 Task: Add Grain Berry Multi Bran Flakes Cereal to the cart.
Action: Mouse moved to (784, 283)
Screenshot: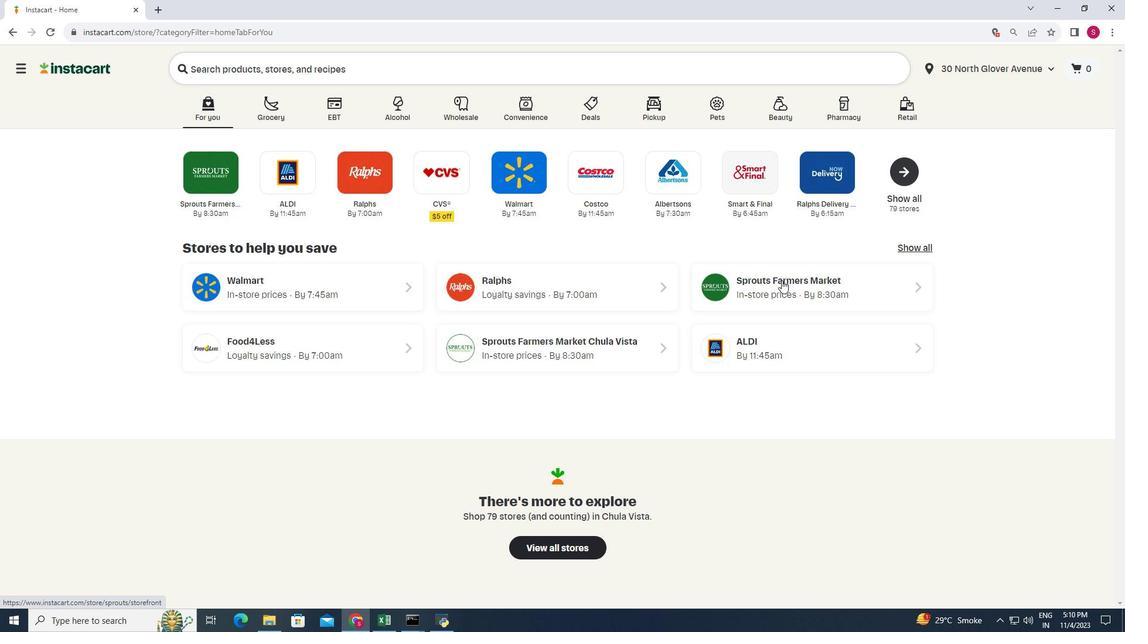 
Action: Mouse pressed left at (784, 283)
Screenshot: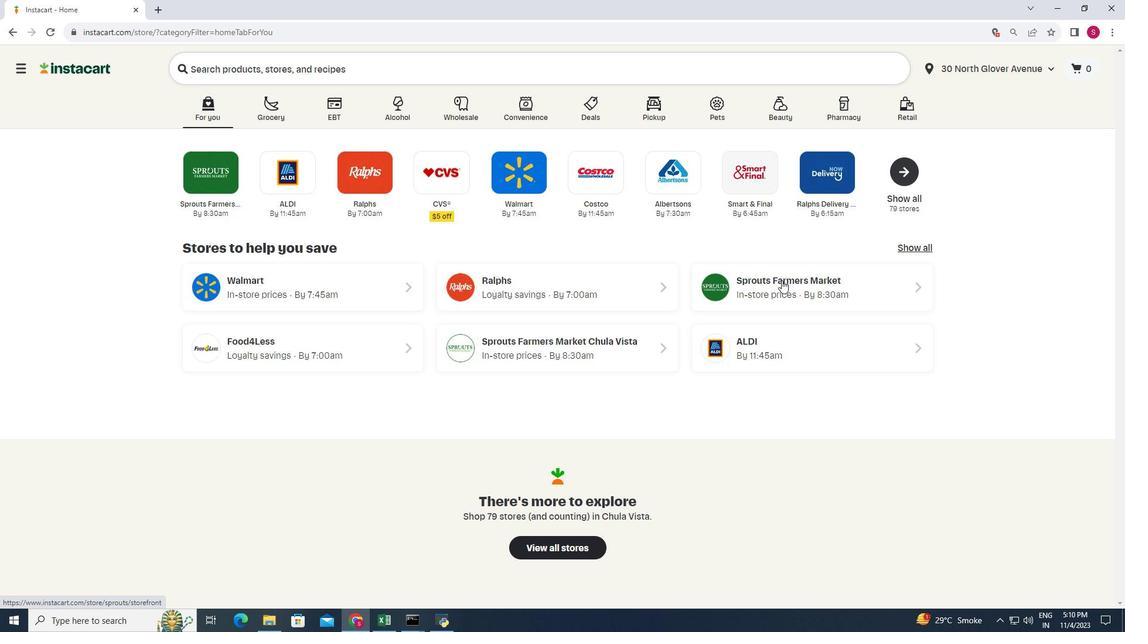
Action: Mouse moved to (111, 422)
Screenshot: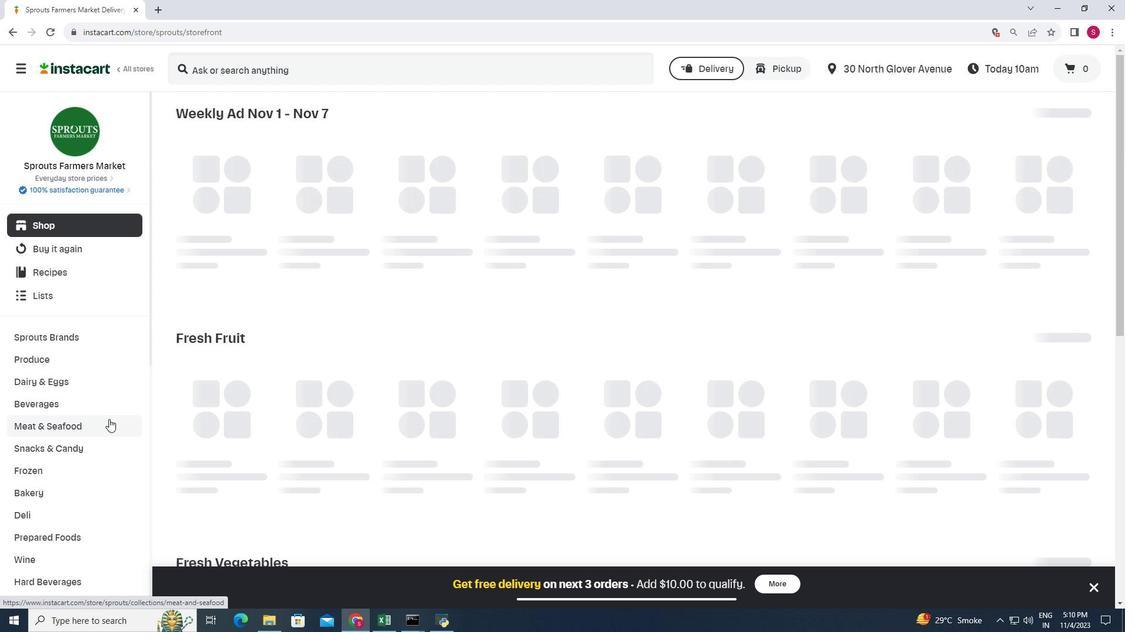 
Action: Mouse scrolled (111, 421) with delta (0, 0)
Screenshot: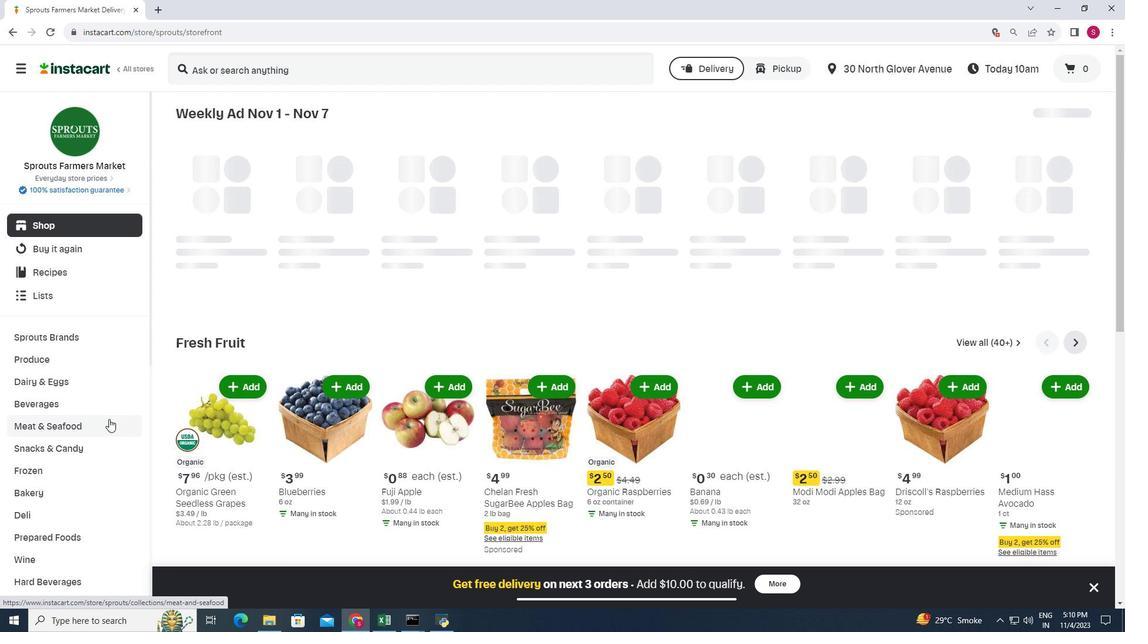 
Action: Mouse scrolled (111, 421) with delta (0, 0)
Screenshot: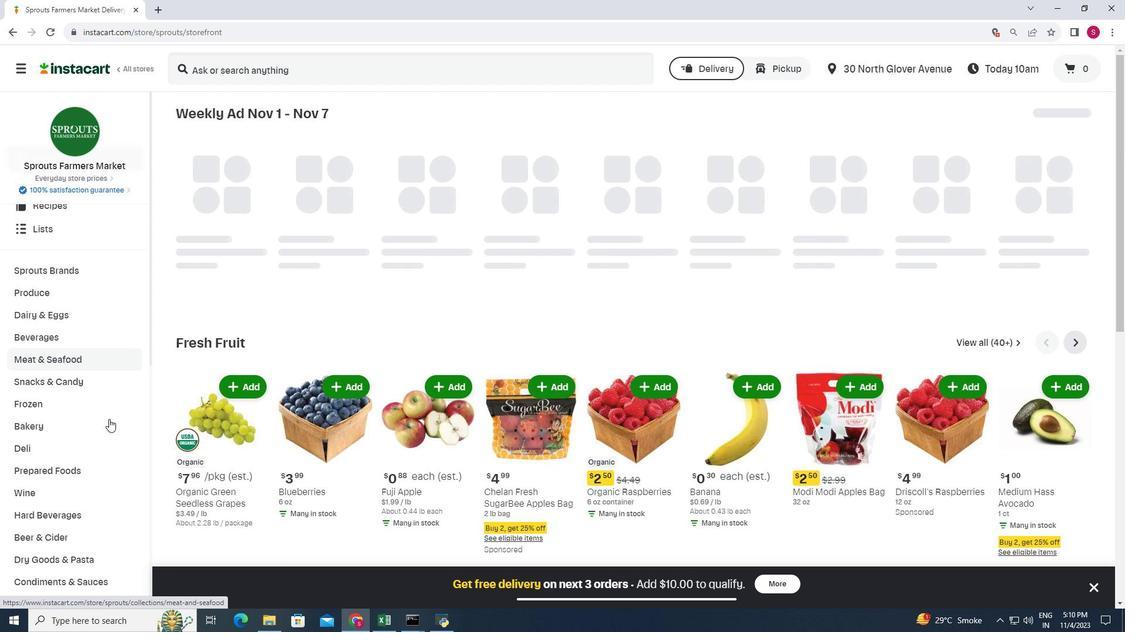 
Action: Mouse scrolled (111, 421) with delta (0, 0)
Screenshot: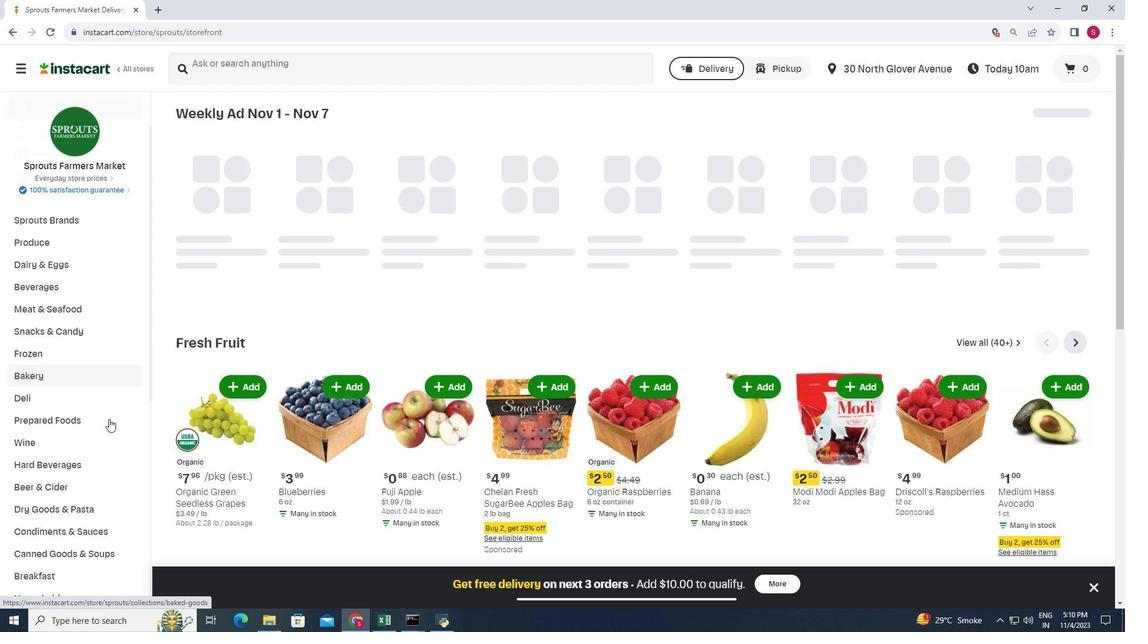 
Action: Mouse moved to (81, 513)
Screenshot: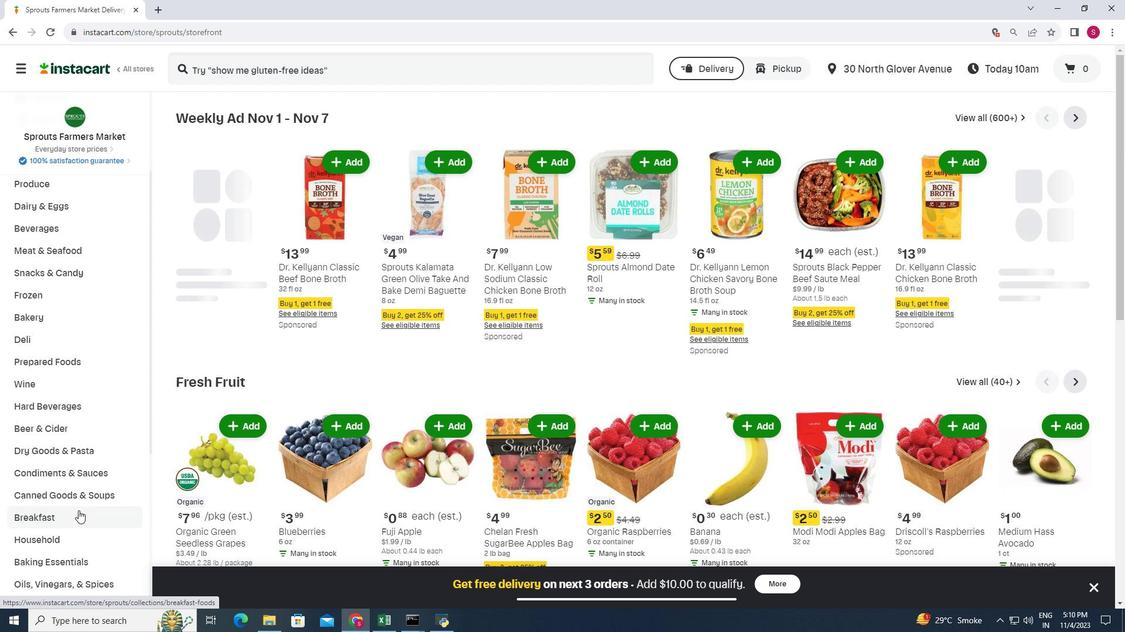 
Action: Mouse pressed left at (81, 513)
Screenshot: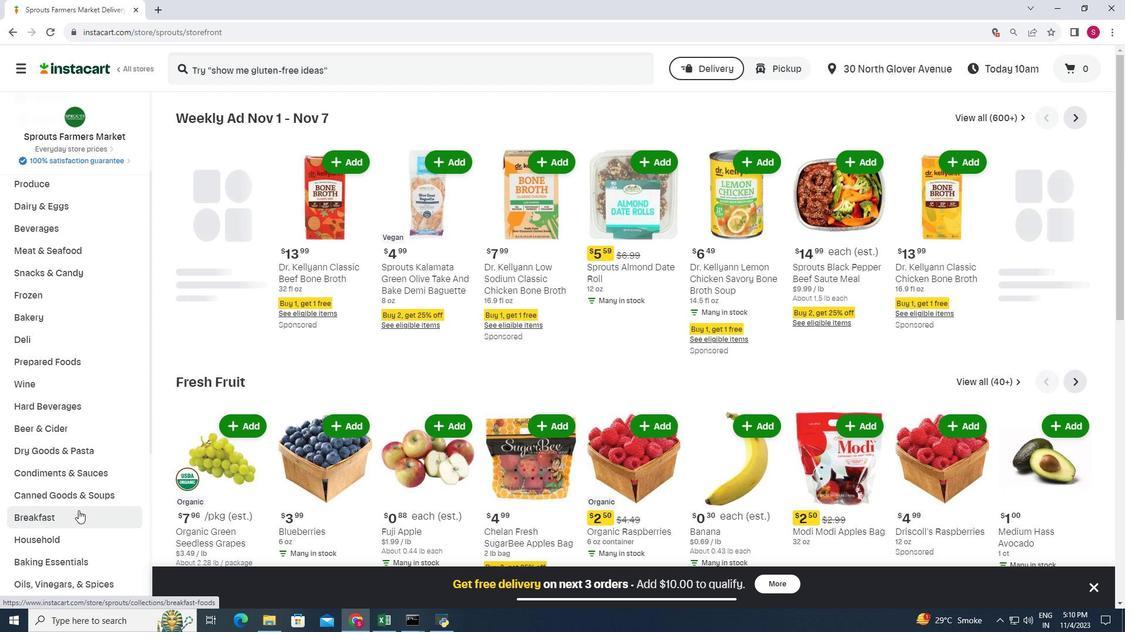 
Action: Mouse moved to (772, 147)
Screenshot: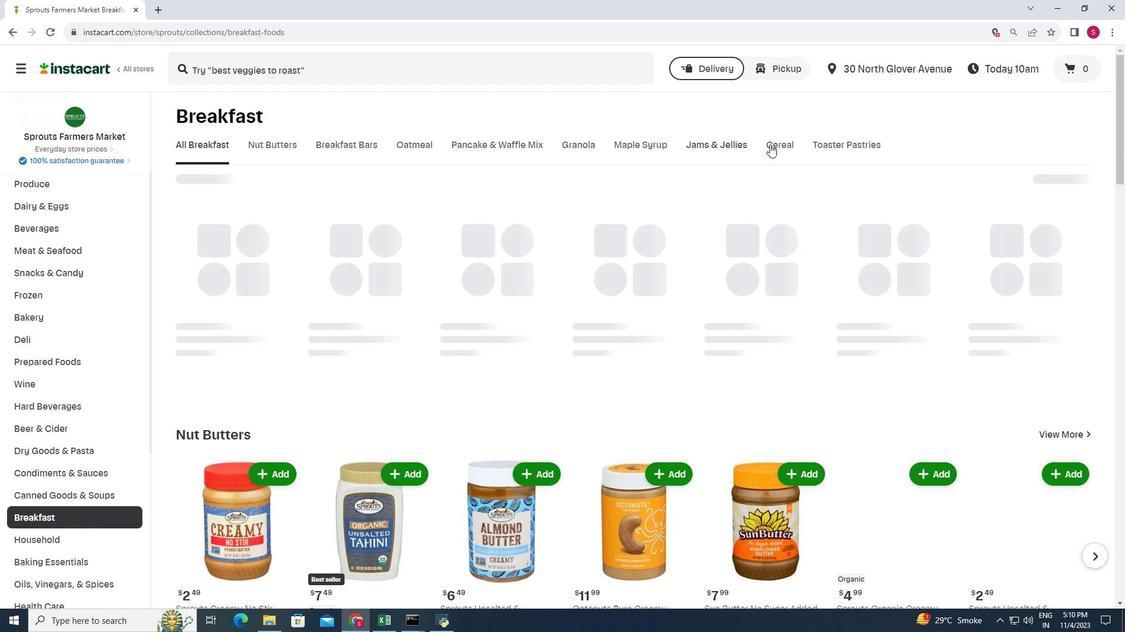 
Action: Mouse pressed left at (772, 147)
Screenshot: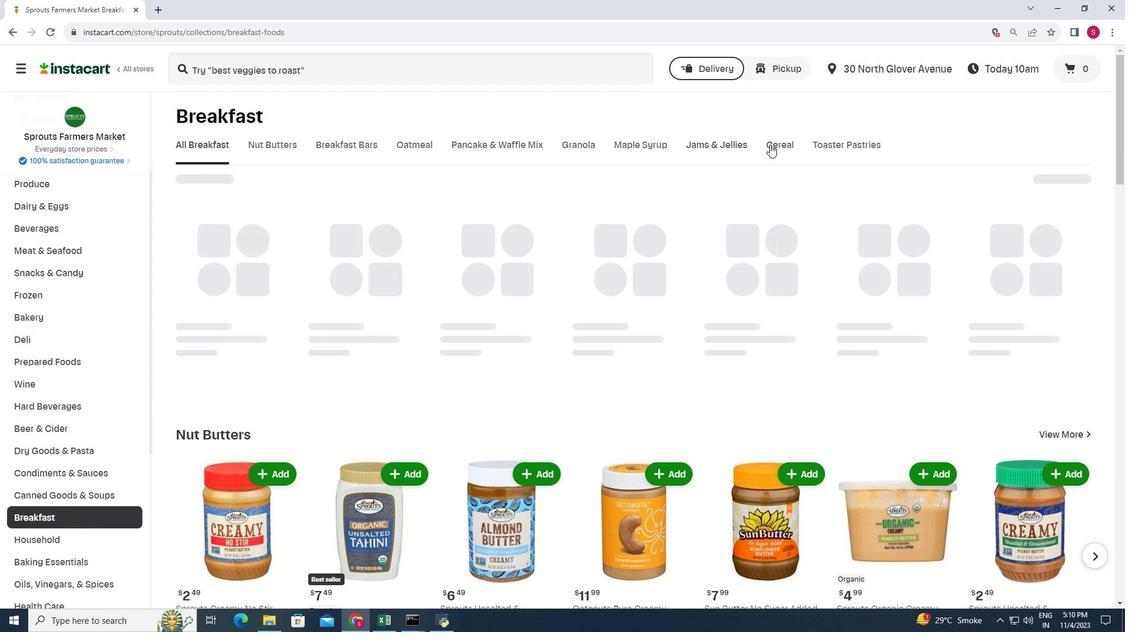 
Action: Mouse moved to (540, 195)
Screenshot: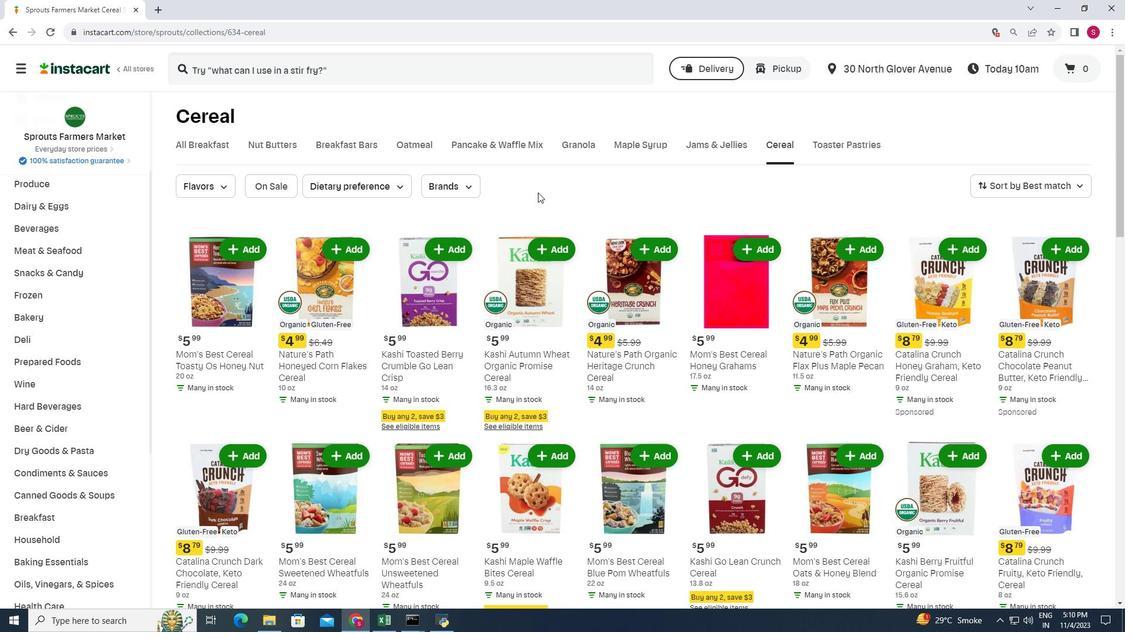 
Action: Mouse scrolled (540, 195) with delta (0, 0)
Screenshot: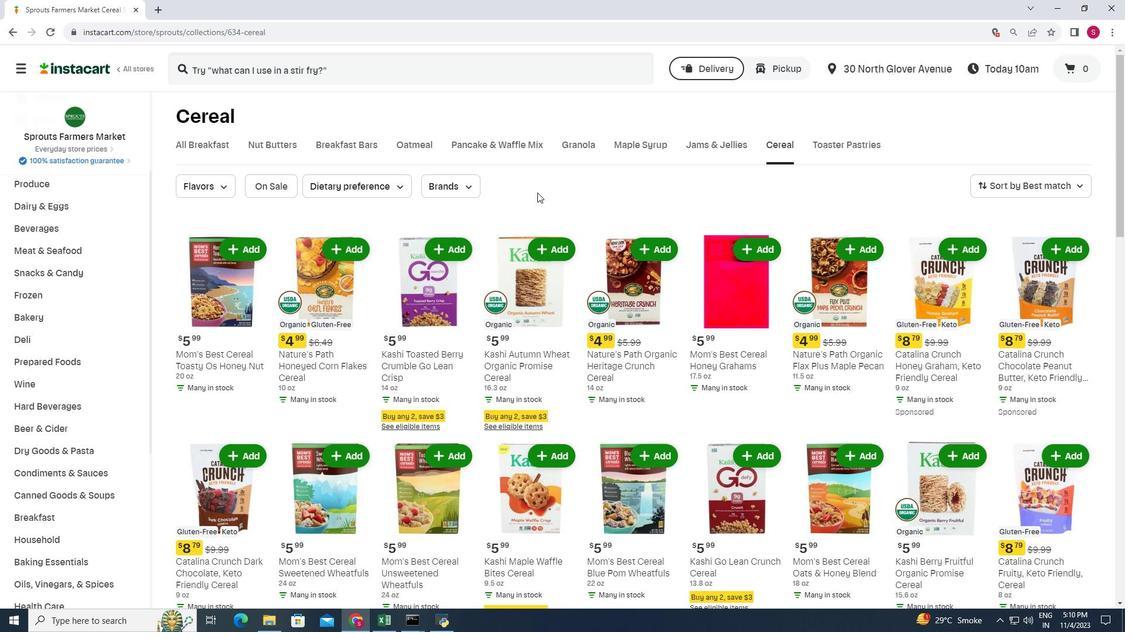
Action: Mouse moved to (540, 195)
Screenshot: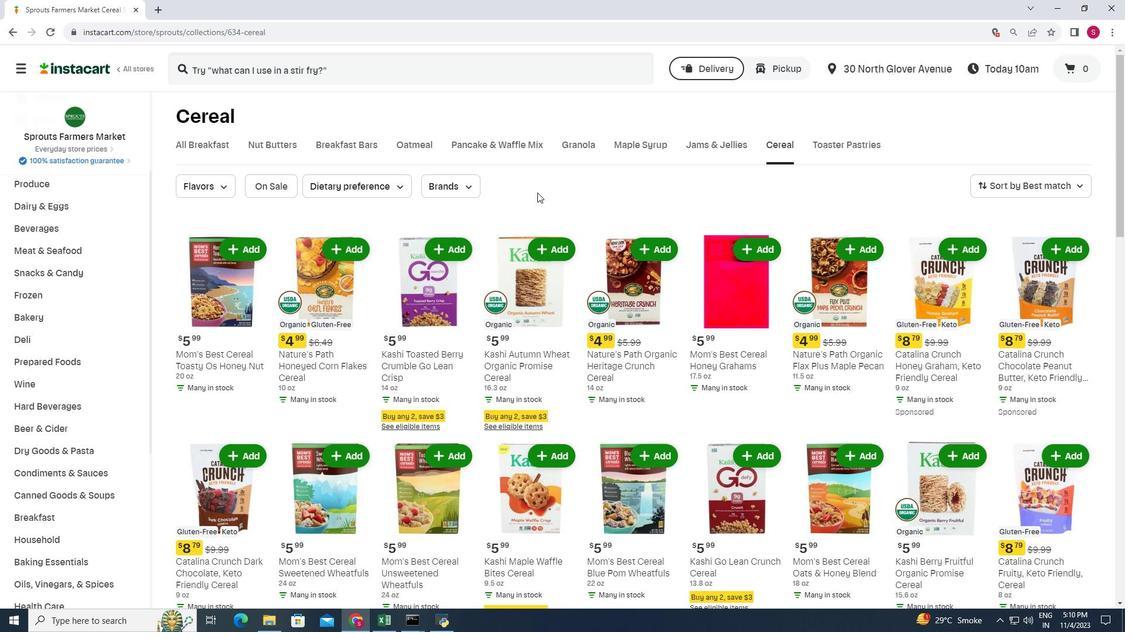 
Action: Mouse scrolled (540, 195) with delta (0, 0)
Screenshot: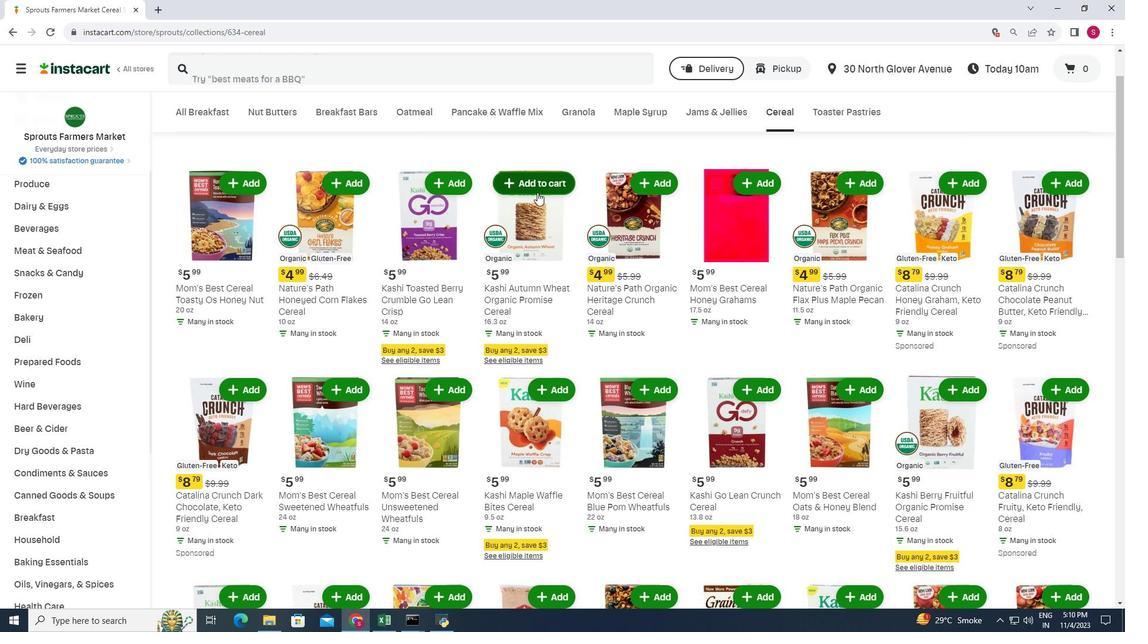 
Action: Mouse moved to (540, 195)
Screenshot: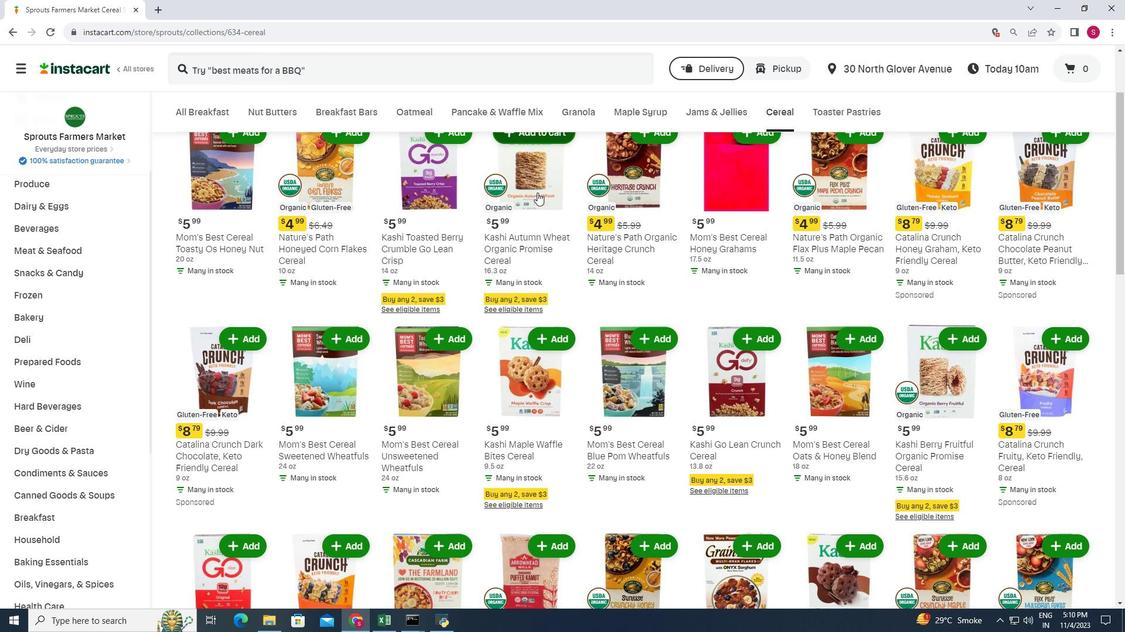 
Action: Mouse scrolled (540, 195) with delta (0, 0)
Screenshot: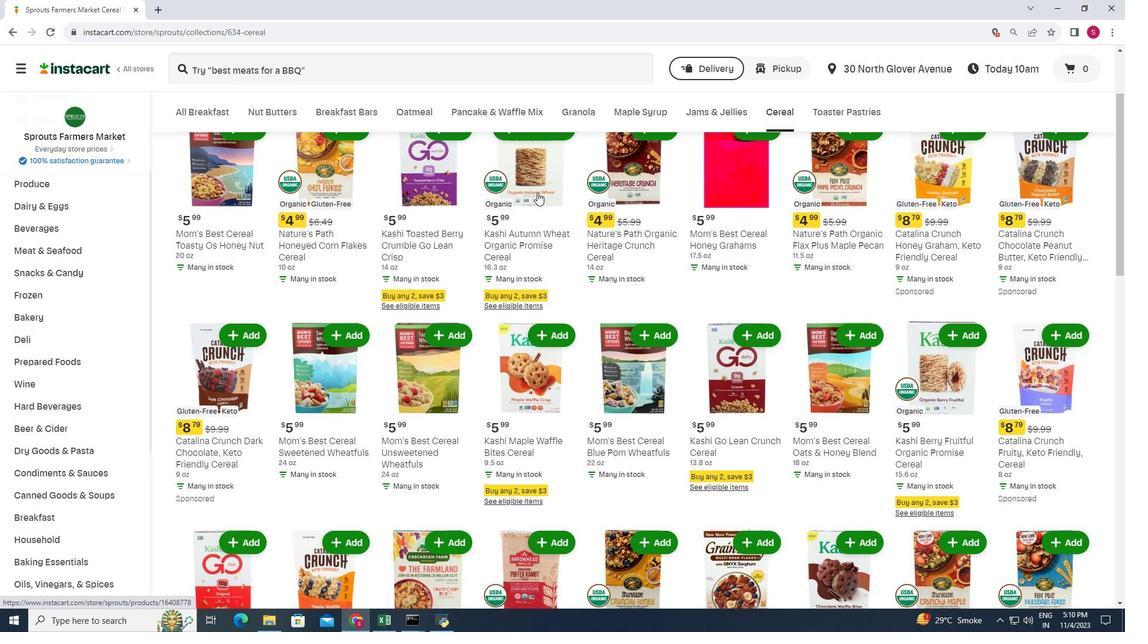 
Action: Mouse scrolled (540, 195) with delta (0, 0)
Screenshot: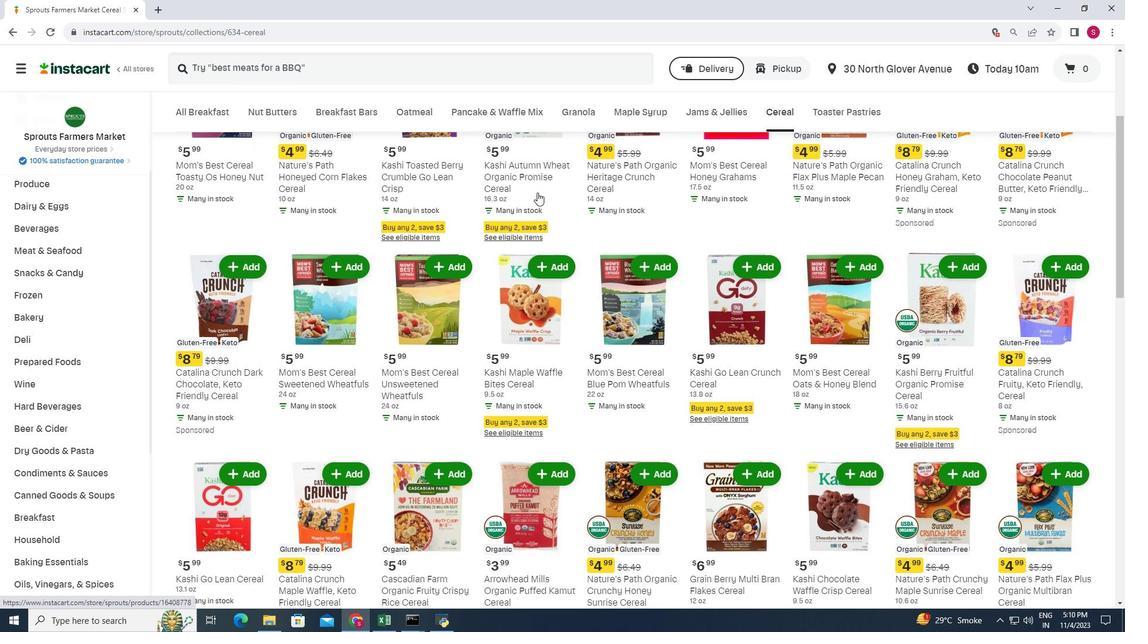 
Action: Mouse scrolled (540, 195) with delta (0, 0)
Screenshot: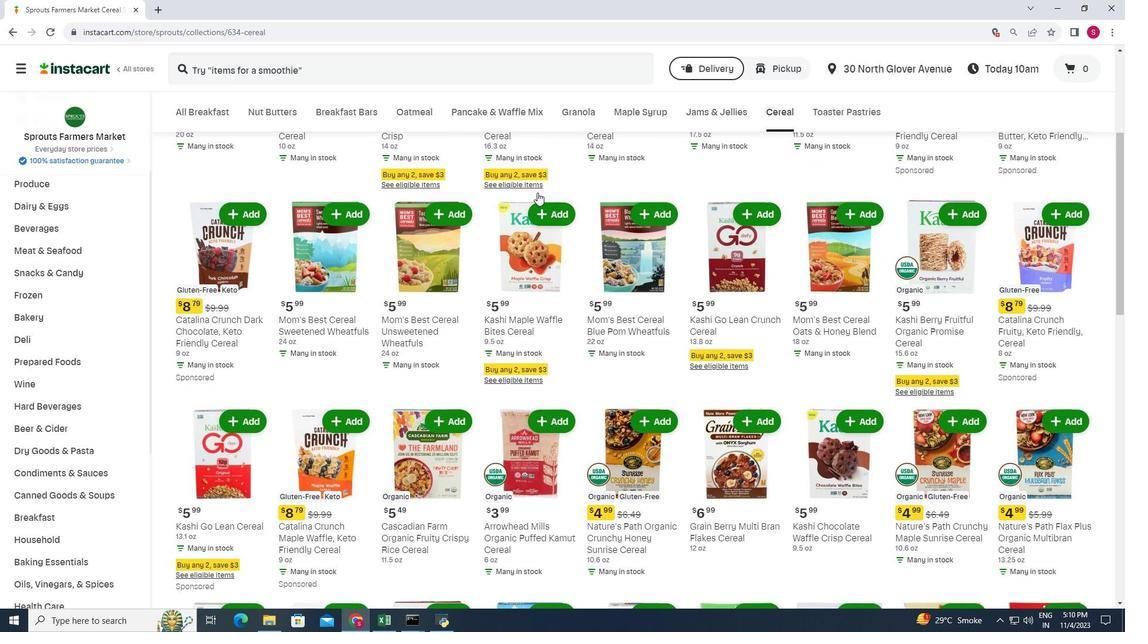 
Action: Mouse moved to (540, 195)
Screenshot: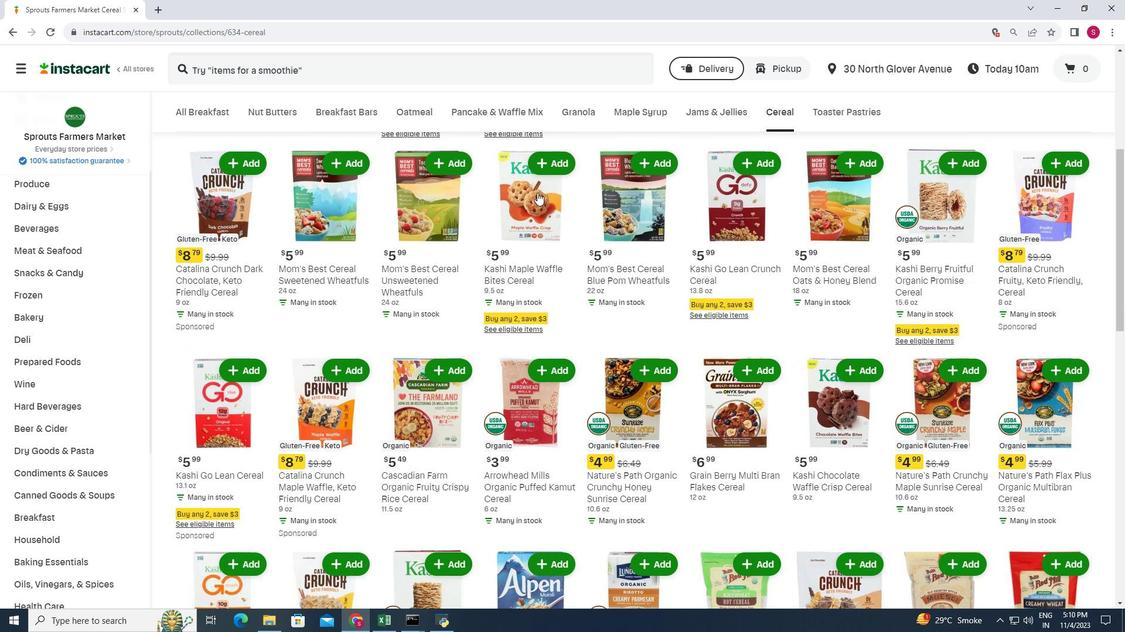 
Action: Mouse scrolled (540, 195) with delta (0, 0)
Screenshot: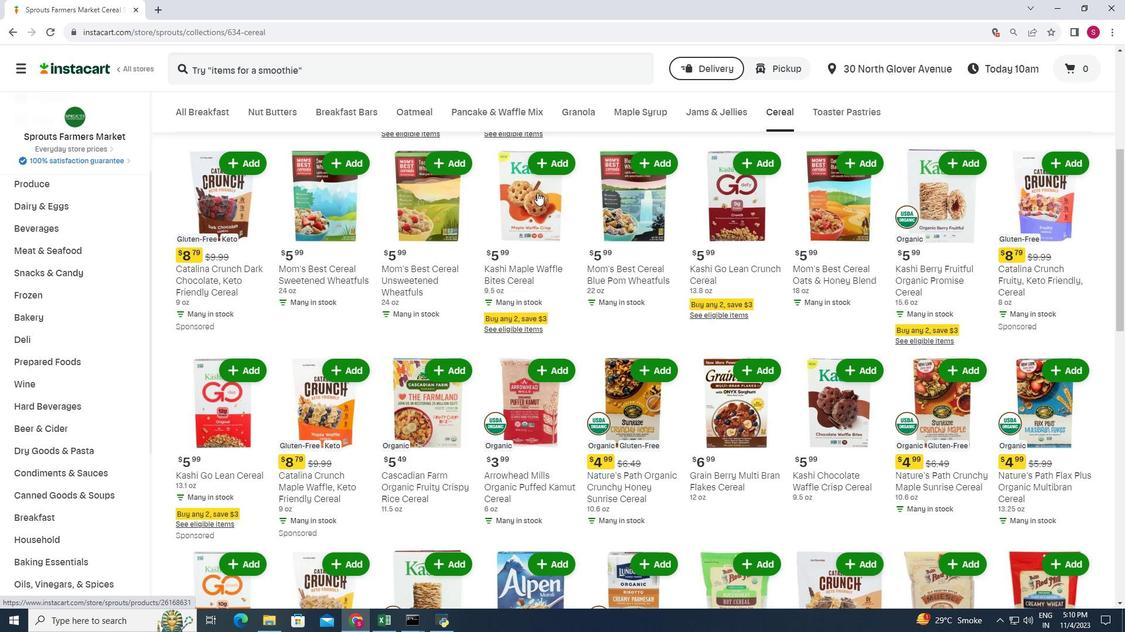 
Action: Mouse moved to (541, 195)
Screenshot: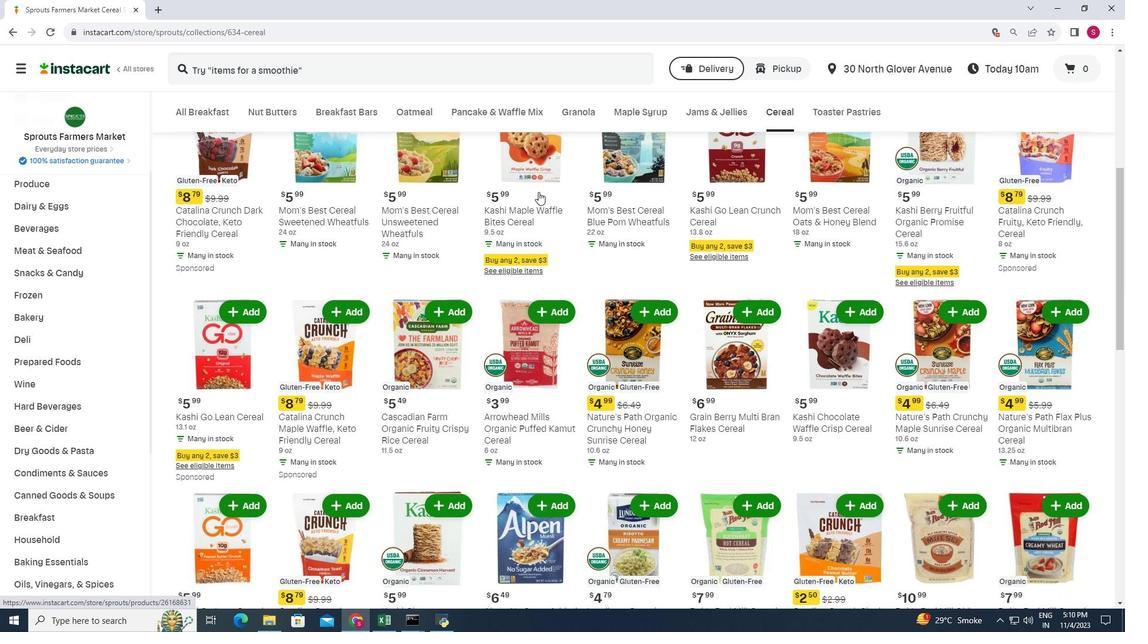 
Action: Mouse scrolled (541, 194) with delta (0, 0)
Screenshot: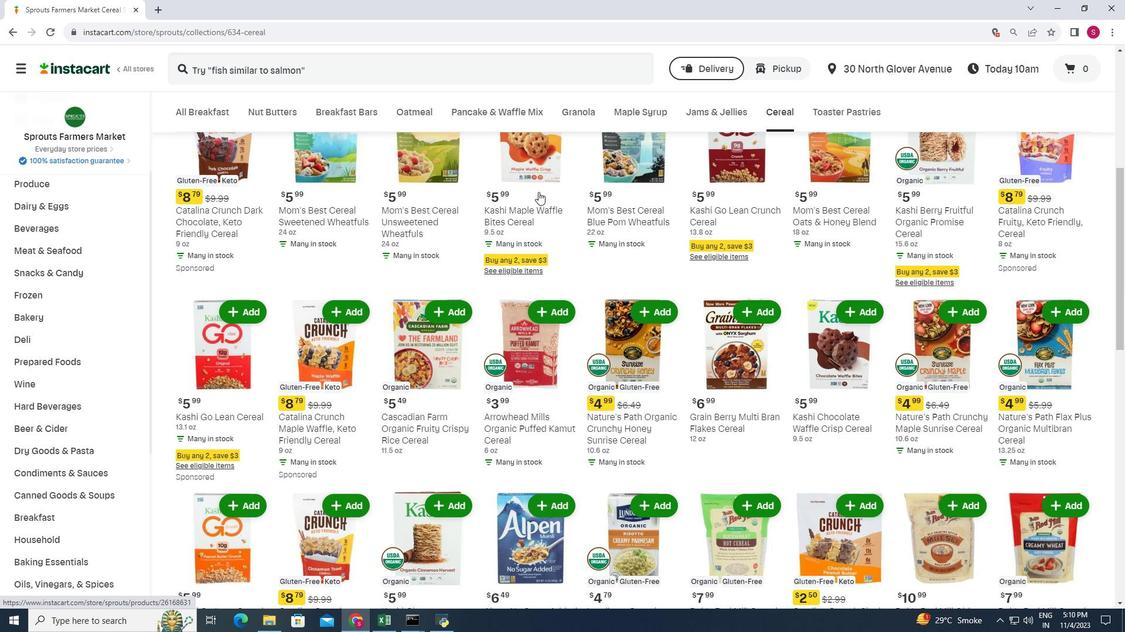 
Action: Mouse moved to (542, 193)
Screenshot: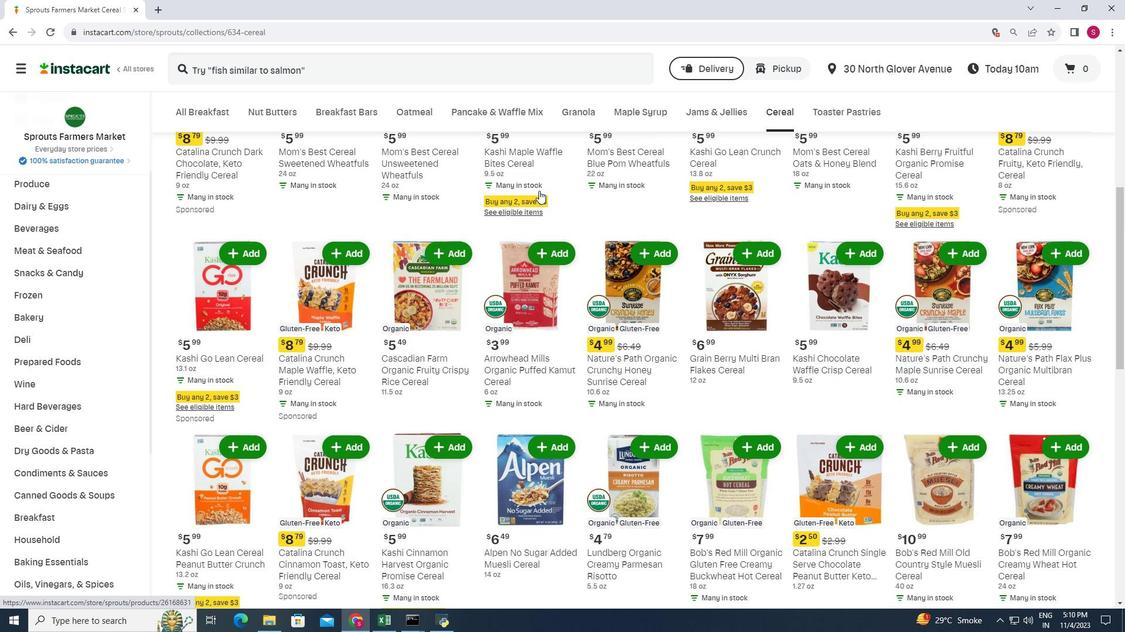 
Action: Mouse scrolled (542, 193) with delta (0, 0)
Screenshot: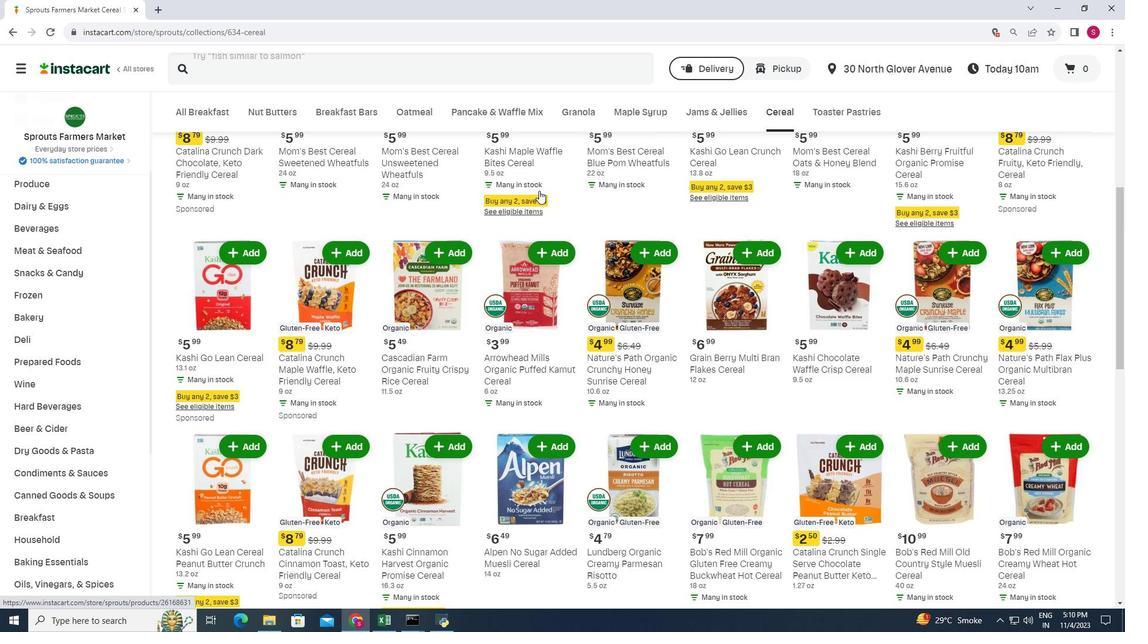 
Action: Mouse moved to (757, 196)
Screenshot: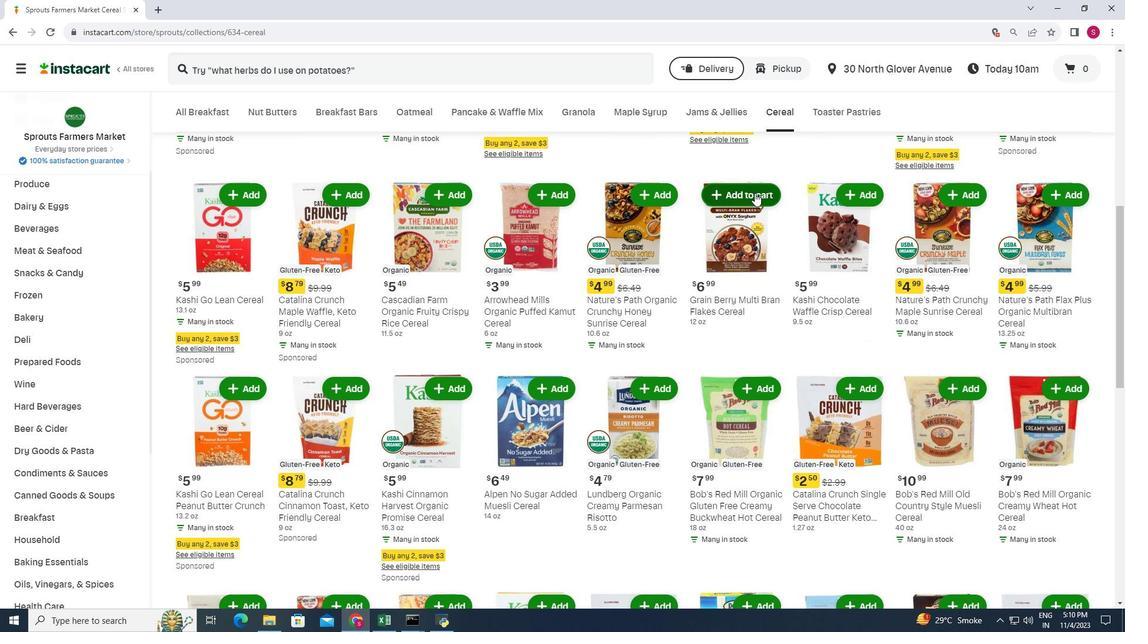 
Action: Mouse pressed left at (757, 196)
Screenshot: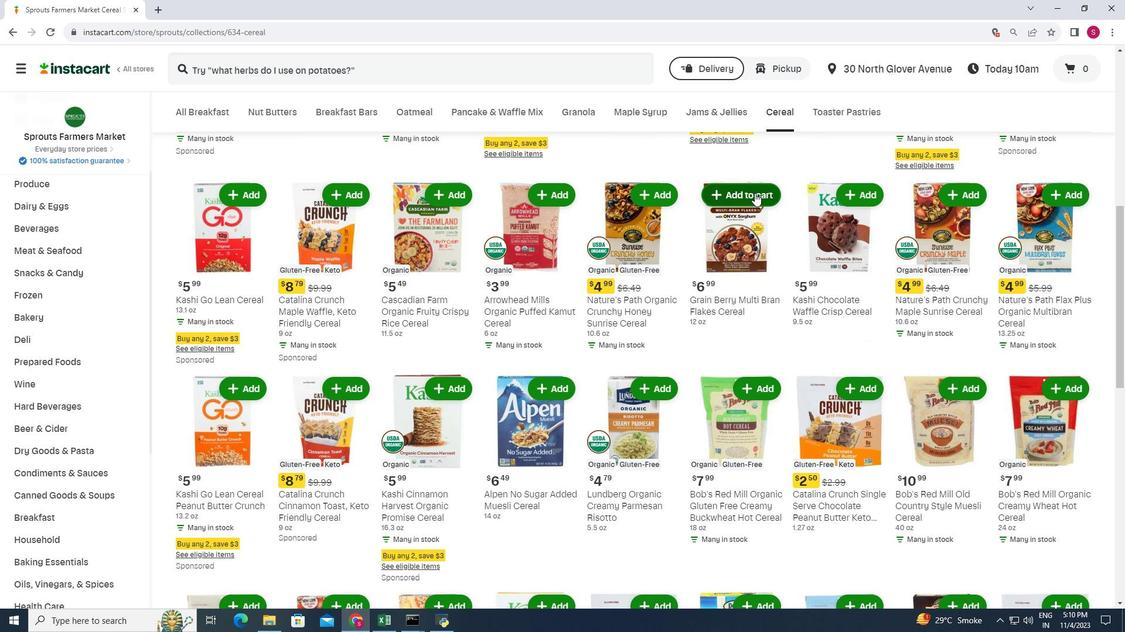 
Action: Mouse moved to (753, 178)
Screenshot: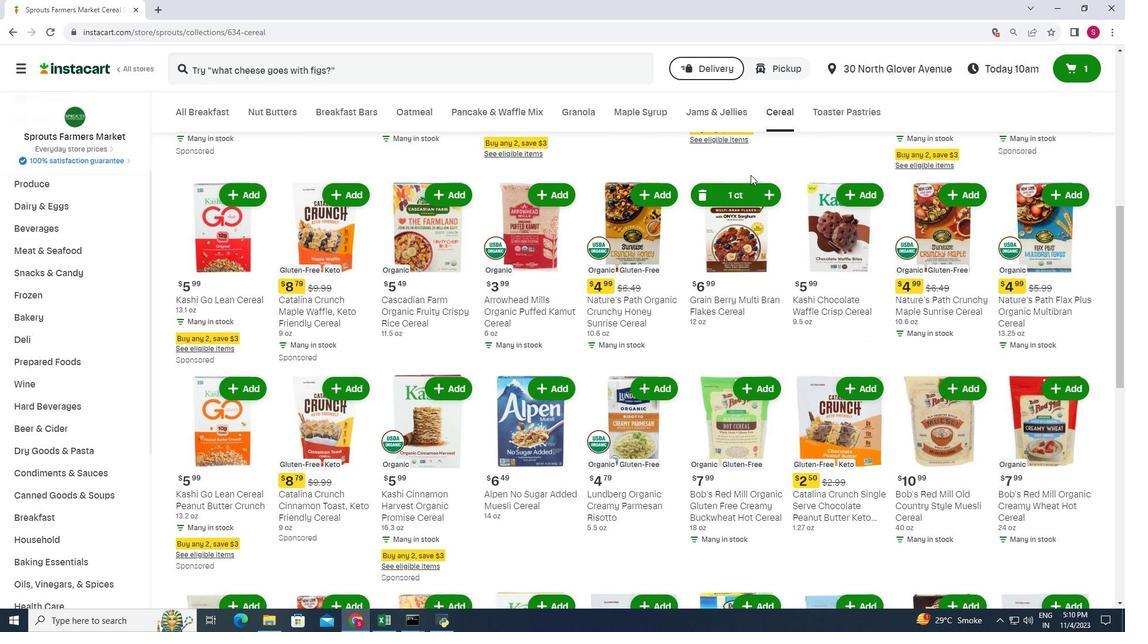 
